 Task: Sort the products in the category "More Salads" by relevance.
Action: Mouse moved to (8, 78)
Screenshot: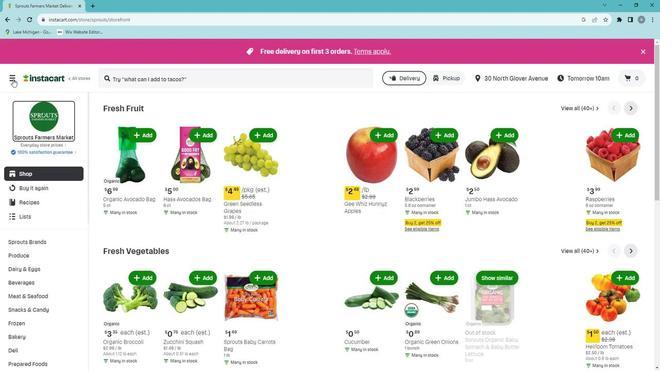 
Action: Mouse pressed left at (8, 78)
Screenshot: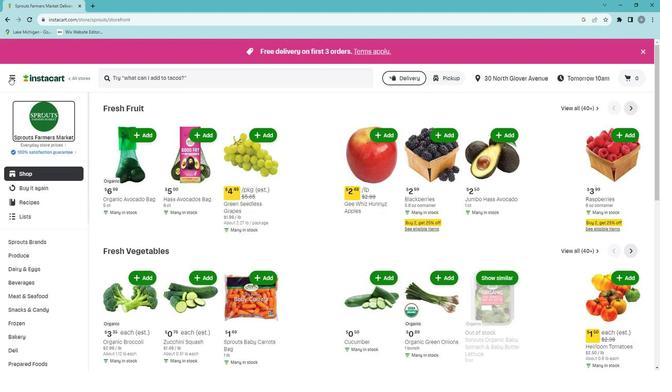 
Action: Mouse moved to (26, 202)
Screenshot: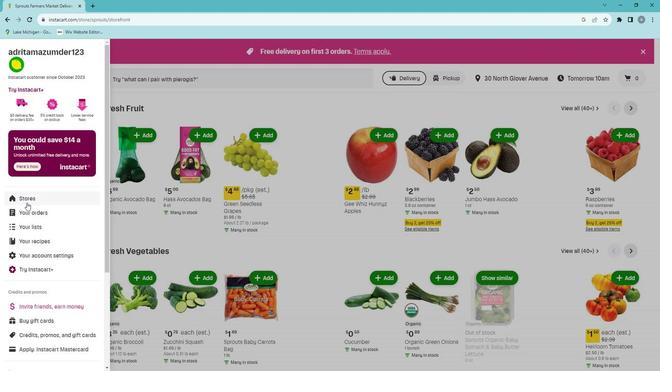 
Action: Mouse pressed left at (26, 202)
Screenshot: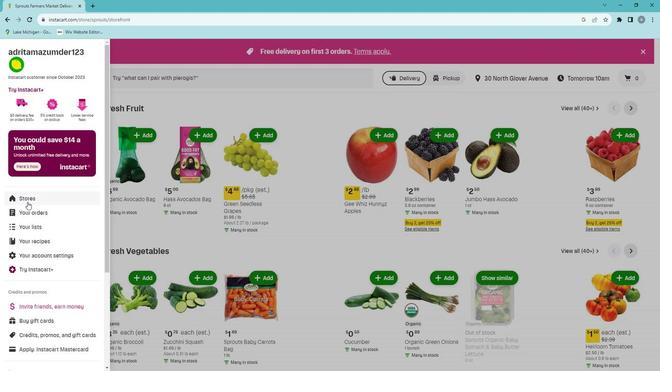 
Action: Mouse moved to (155, 79)
Screenshot: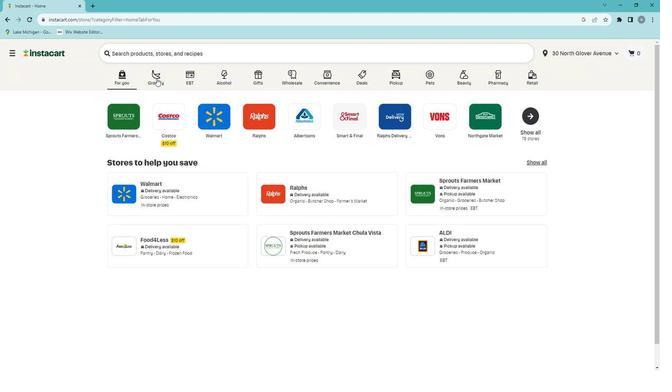 
Action: Mouse pressed left at (155, 79)
Screenshot: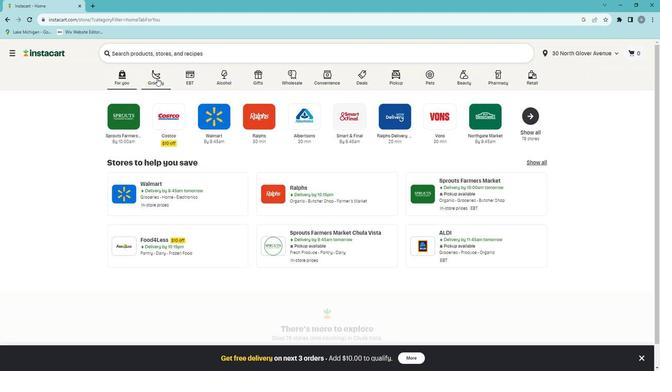 
Action: Mouse moved to (153, 214)
Screenshot: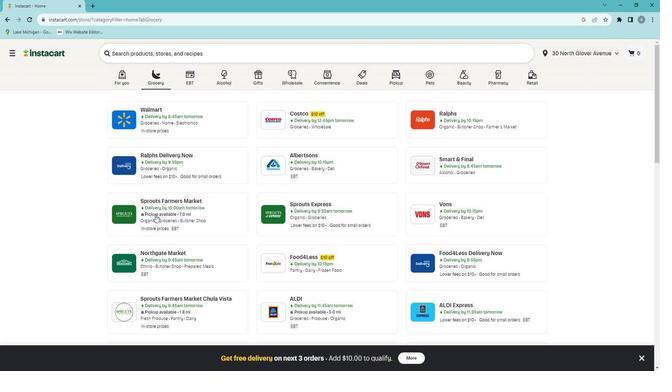 
Action: Mouse pressed left at (153, 214)
Screenshot: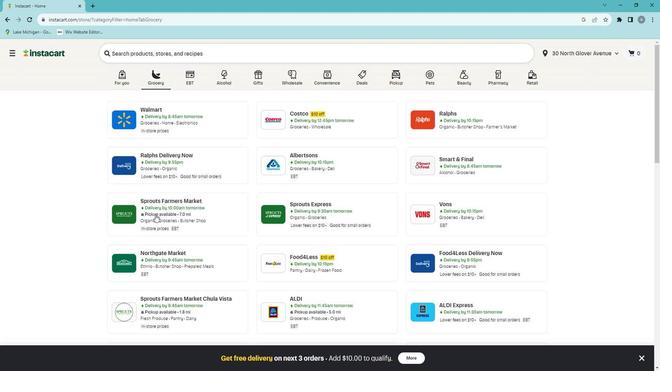 
Action: Mouse moved to (61, 309)
Screenshot: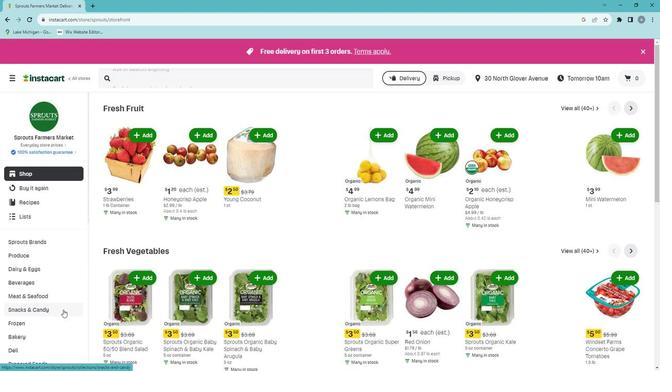 
Action: Mouse scrolled (61, 309) with delta (0, 0)
Screenshot: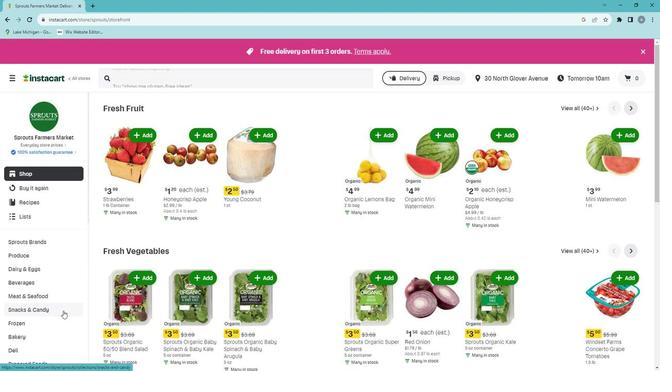 
Action: Mouse moved to (61, 310)
Screenshot: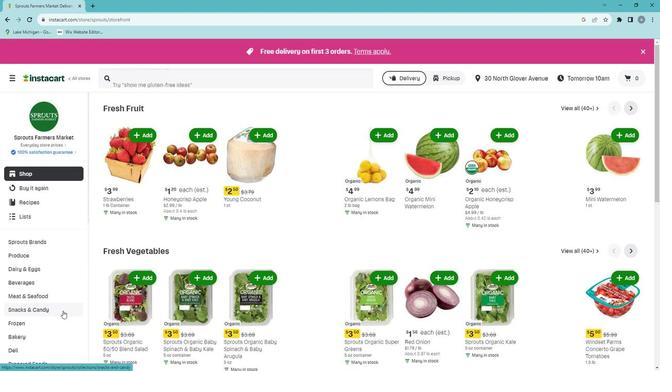 
Action: Mouse scrolled (61, 310) with delta (0, 0)
Screenshot: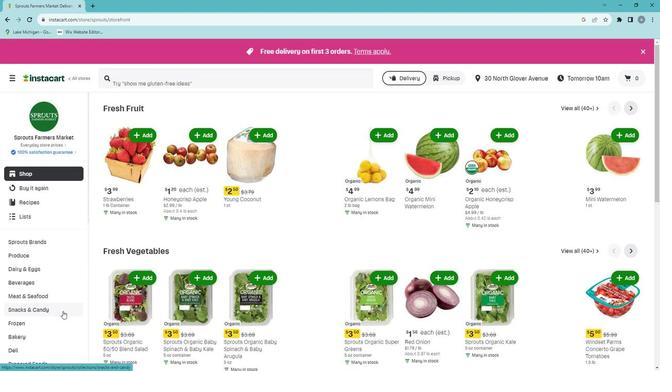 
Action: Mouse moved to (27, 288)
Screenshot: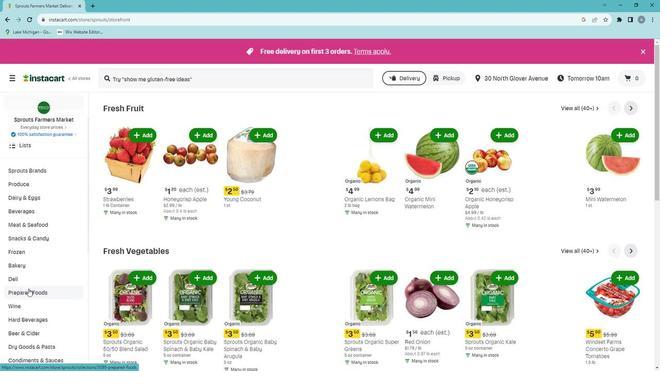 
Action: Mouse pressed left at (27, 288)
Screenshot: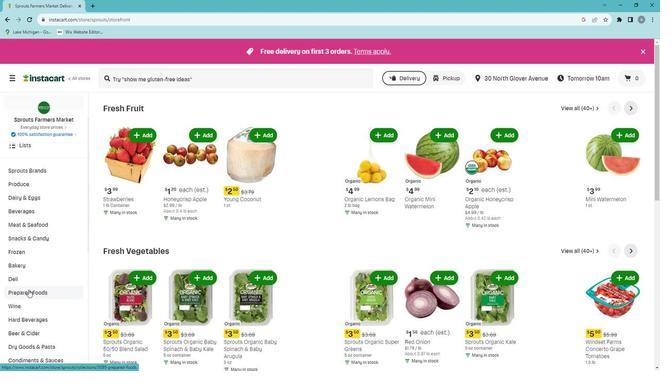 
Action: Mouse moved to (377, 128)
Screenshot: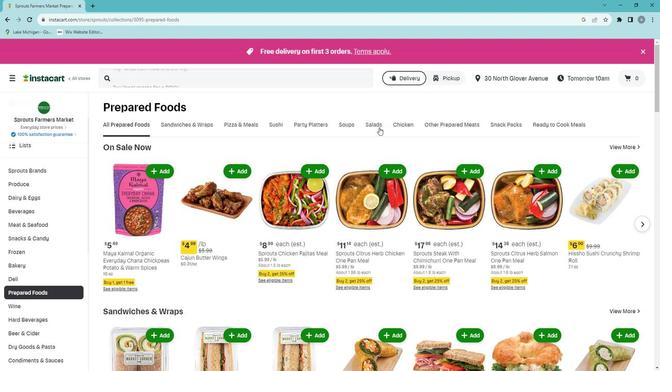 
Action: Mouse pressed left at (377, 128)
Screenshot: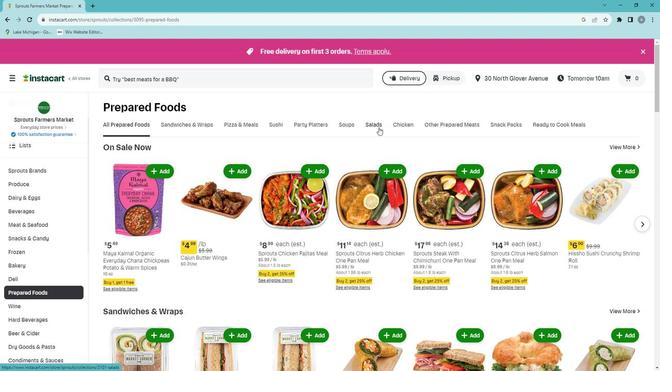 
Action: Mouse moved to (448, 159)
Screenshot: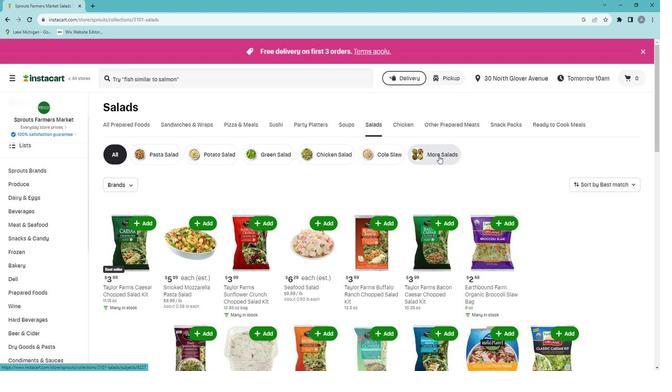 
Action: Mouse pressed left at (448, 159)
Screenshot: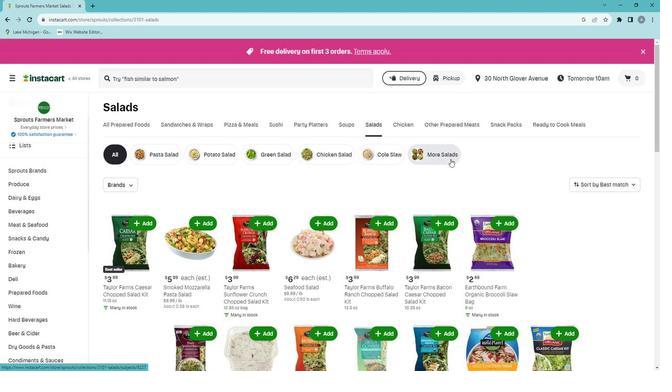 
Action: Mouse moved to (632, 185)
Screenshot: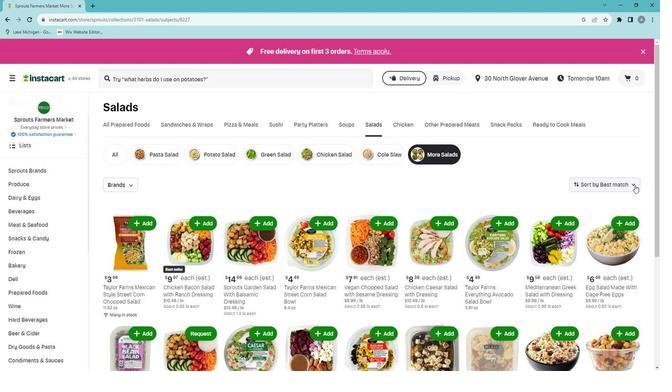 
Action: Mouse pressed left at (632, 185)
Screenshot: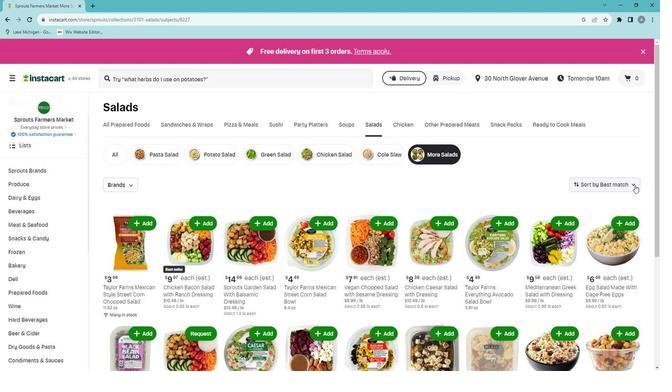 
Action: Mouse moved to (594, 291)
Screenshot: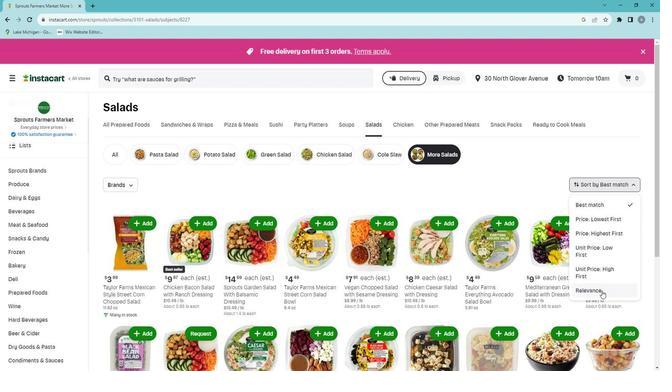 
Action: Mouse pressed left at (594, 291)
Screenshot: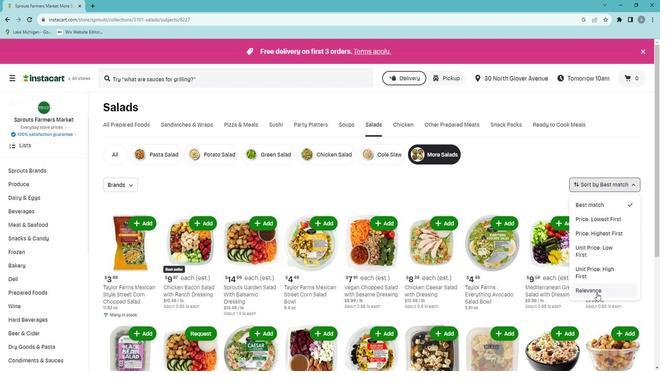 
